 Task: Change the language settings and update your user name in Microsoft Outlook.
Action: Mouse moved to (50, 35)
Screenshot: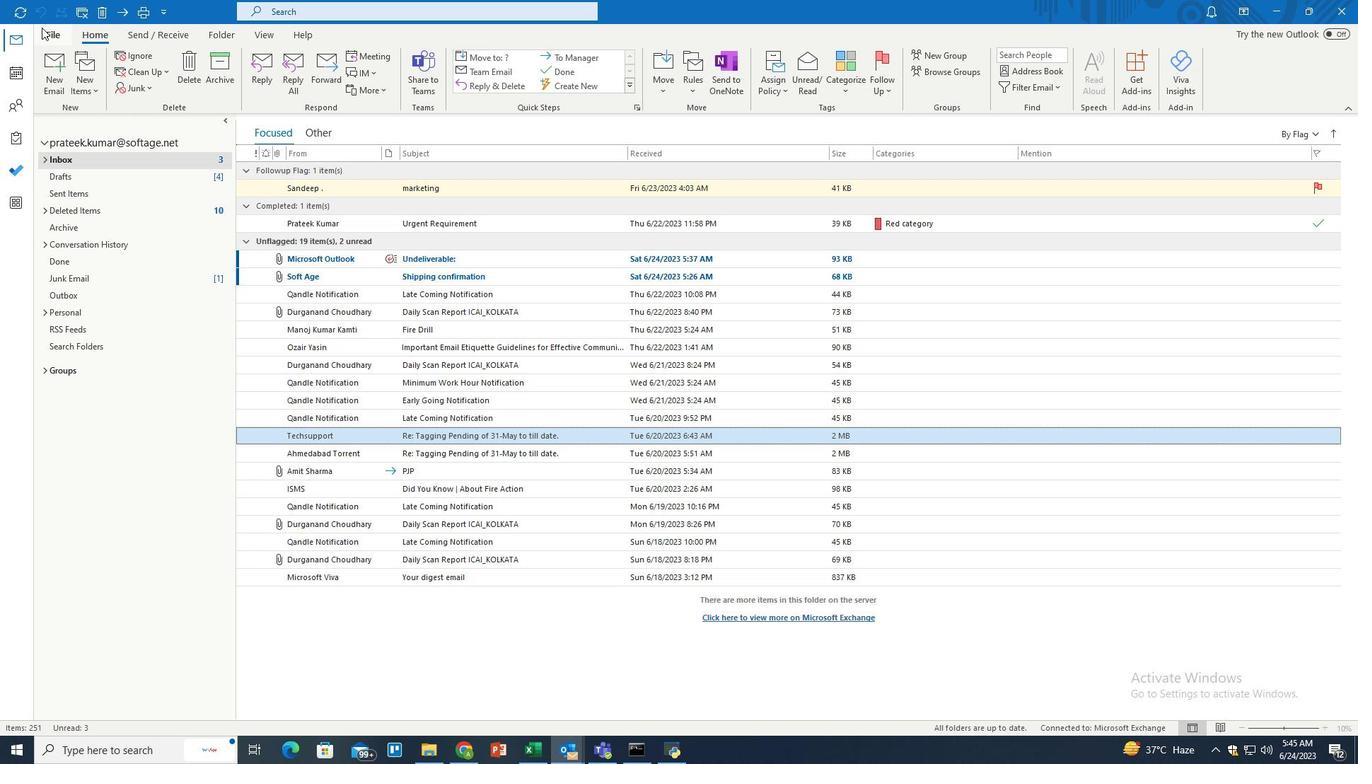 
Action: Mouse pressed left at (50, 35)
Screenshot: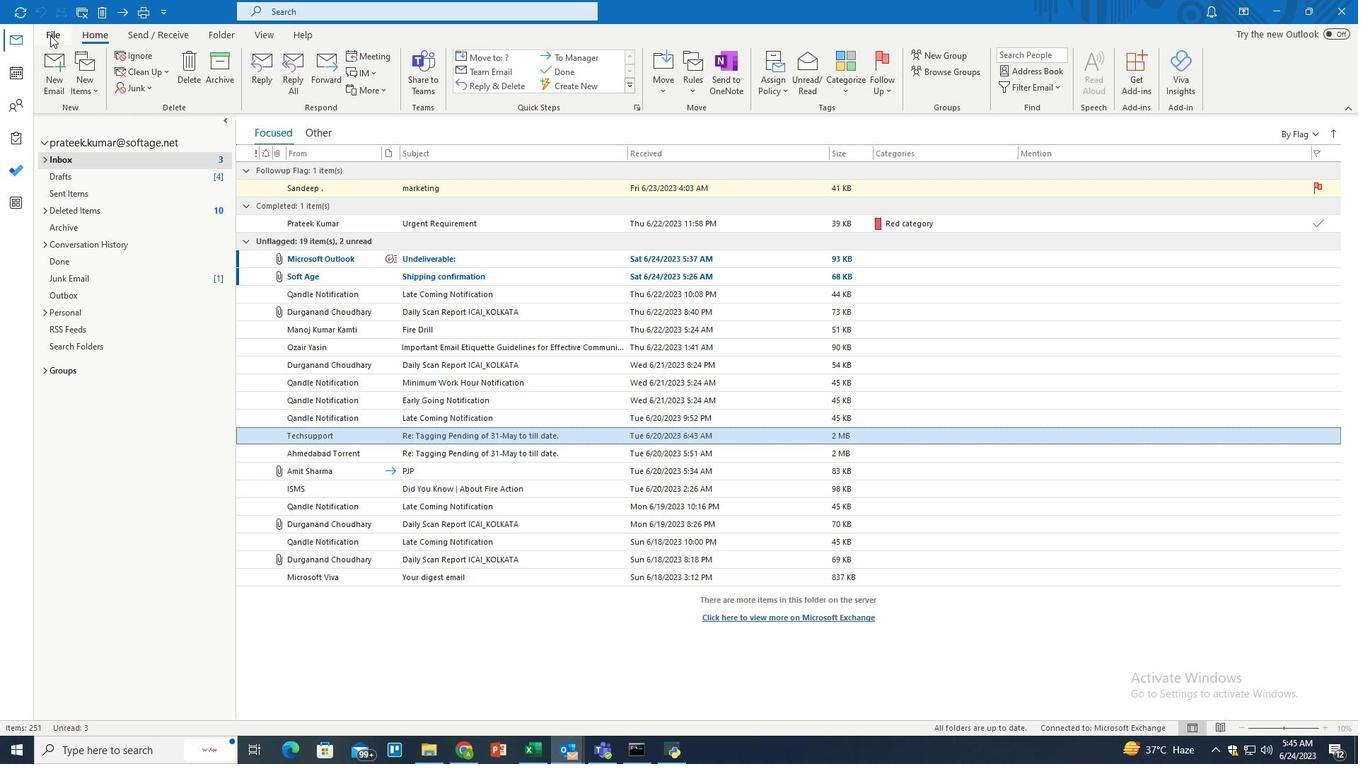 
Action: Mouse moved to (54, 682)
Screenshot: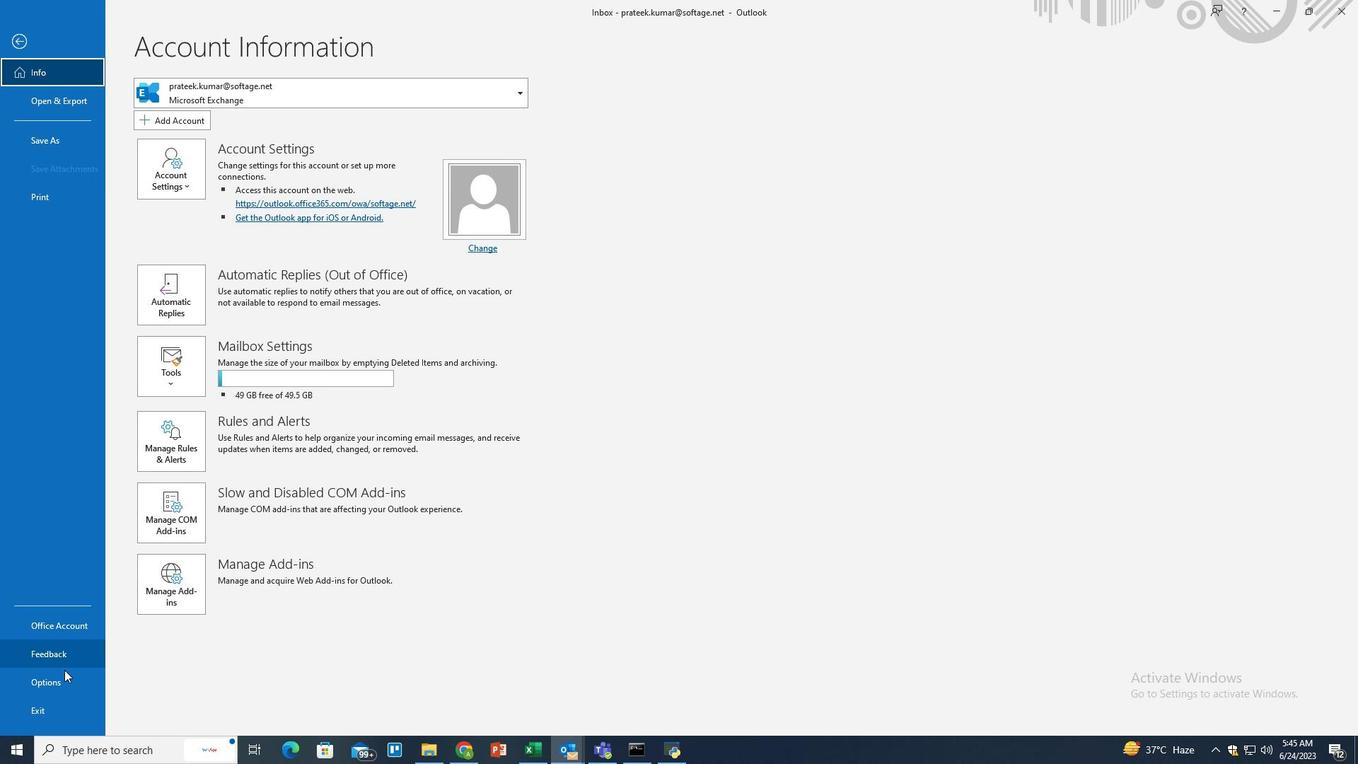 
Action: Mouse pressed left at (54, 682)
Screenshot: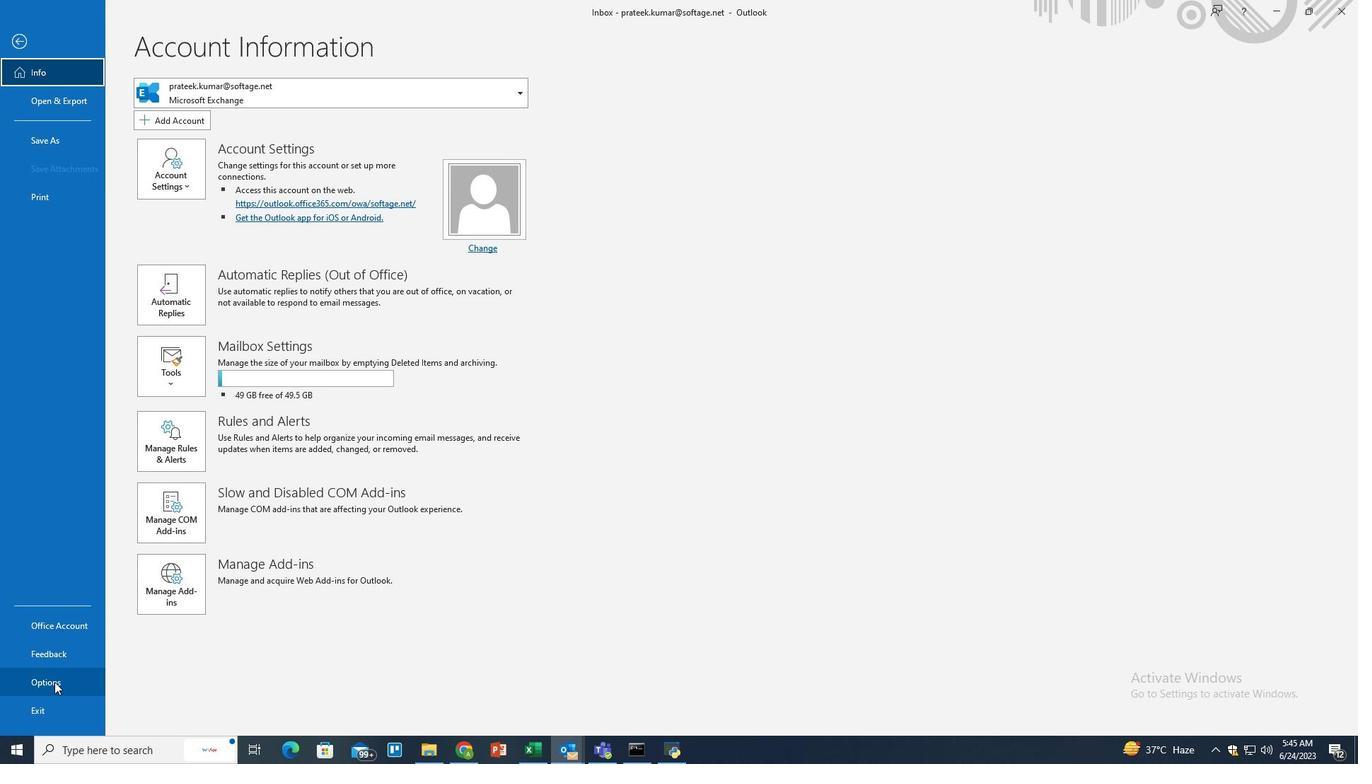 
Action: Mouse moved to (430, 290)
Screenshot: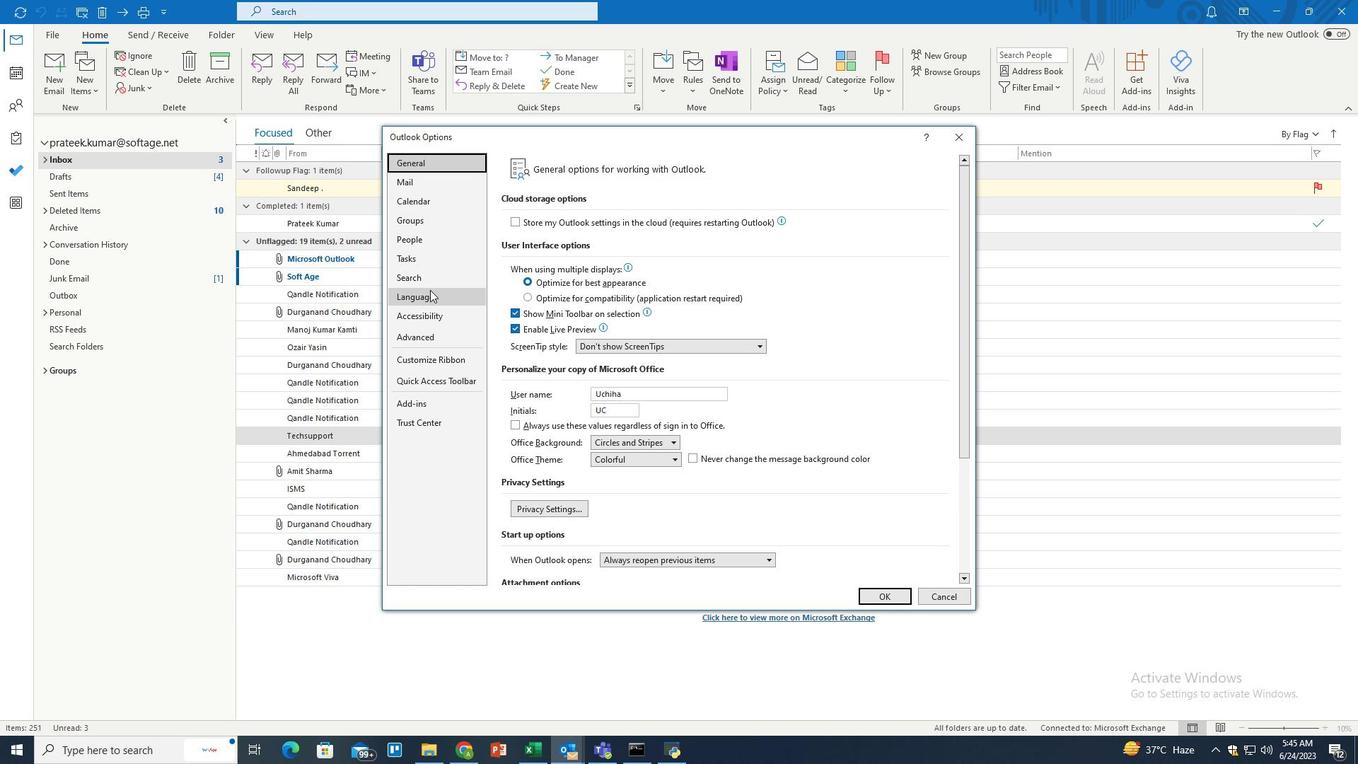 
Action: Mouse pressed left at (430, 290)
Screenshot: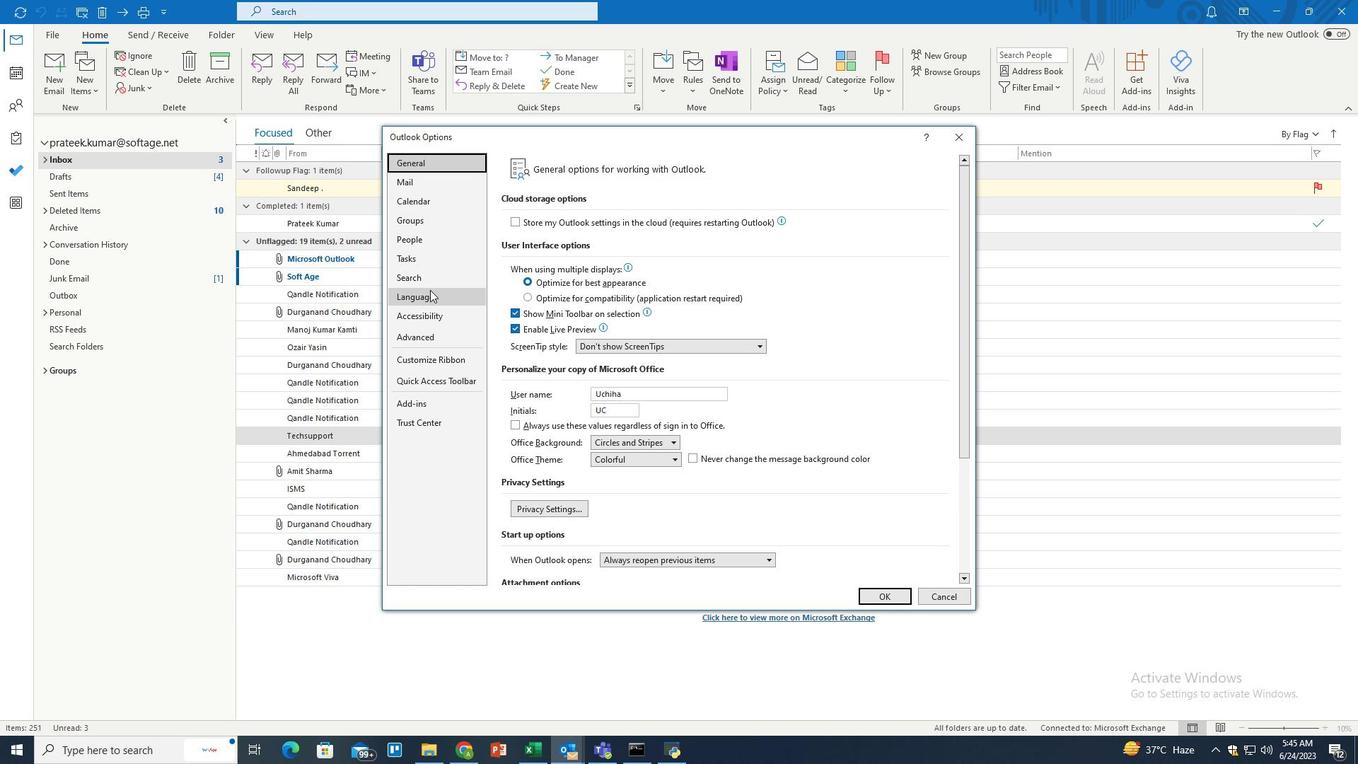 
Action: Mouse moved to (616, 433)
Screenshot: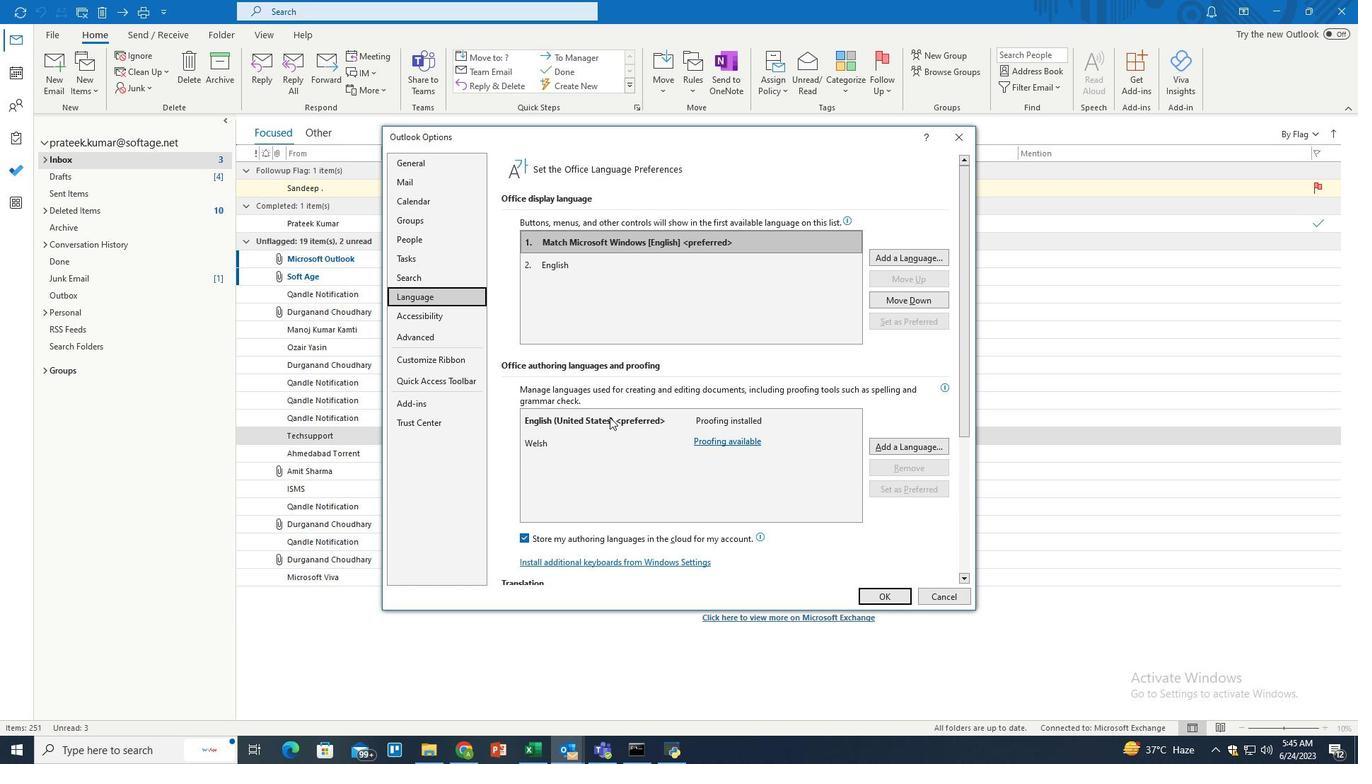 
Action: Mouse scrolled (616, 432) with delta (0, 0)
Screenshot: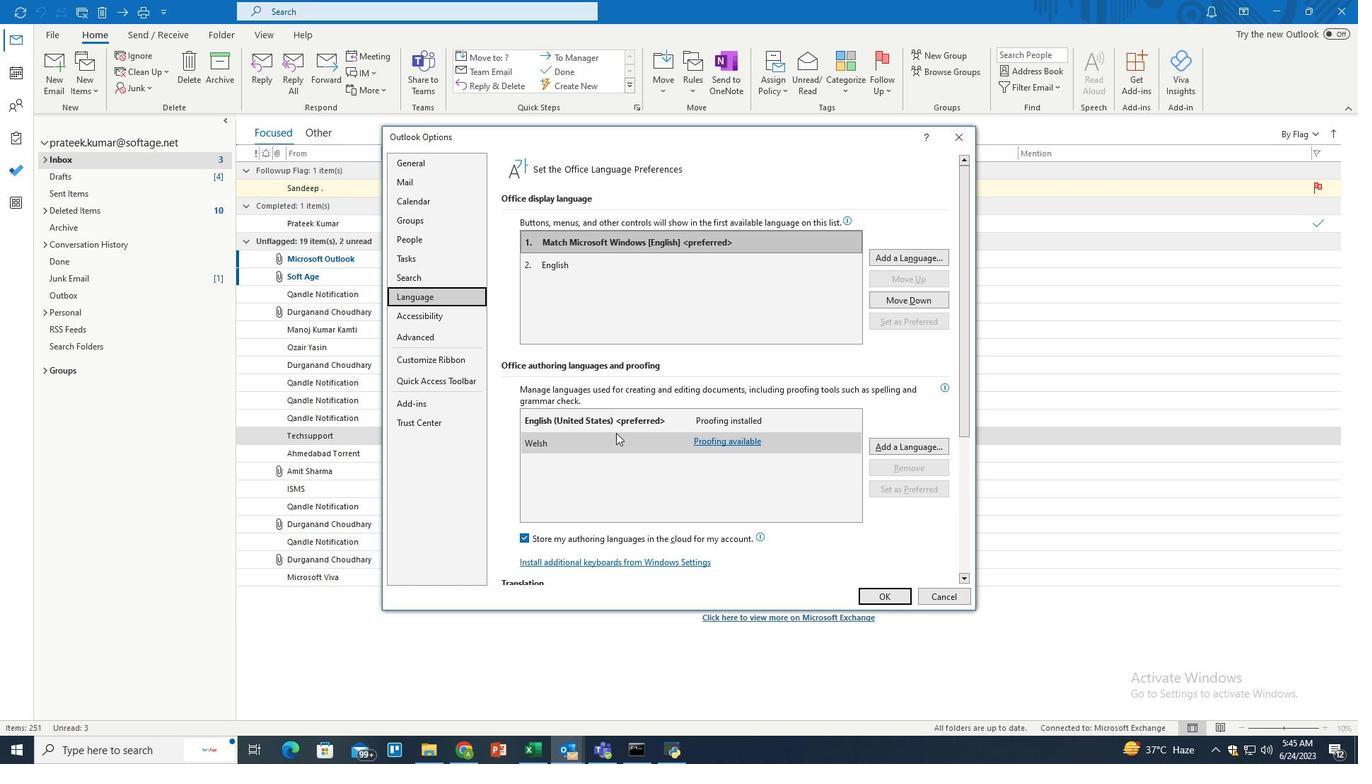 
Action: Mouse scrolled (616, 432) with delta (0, 0)
Screenshot: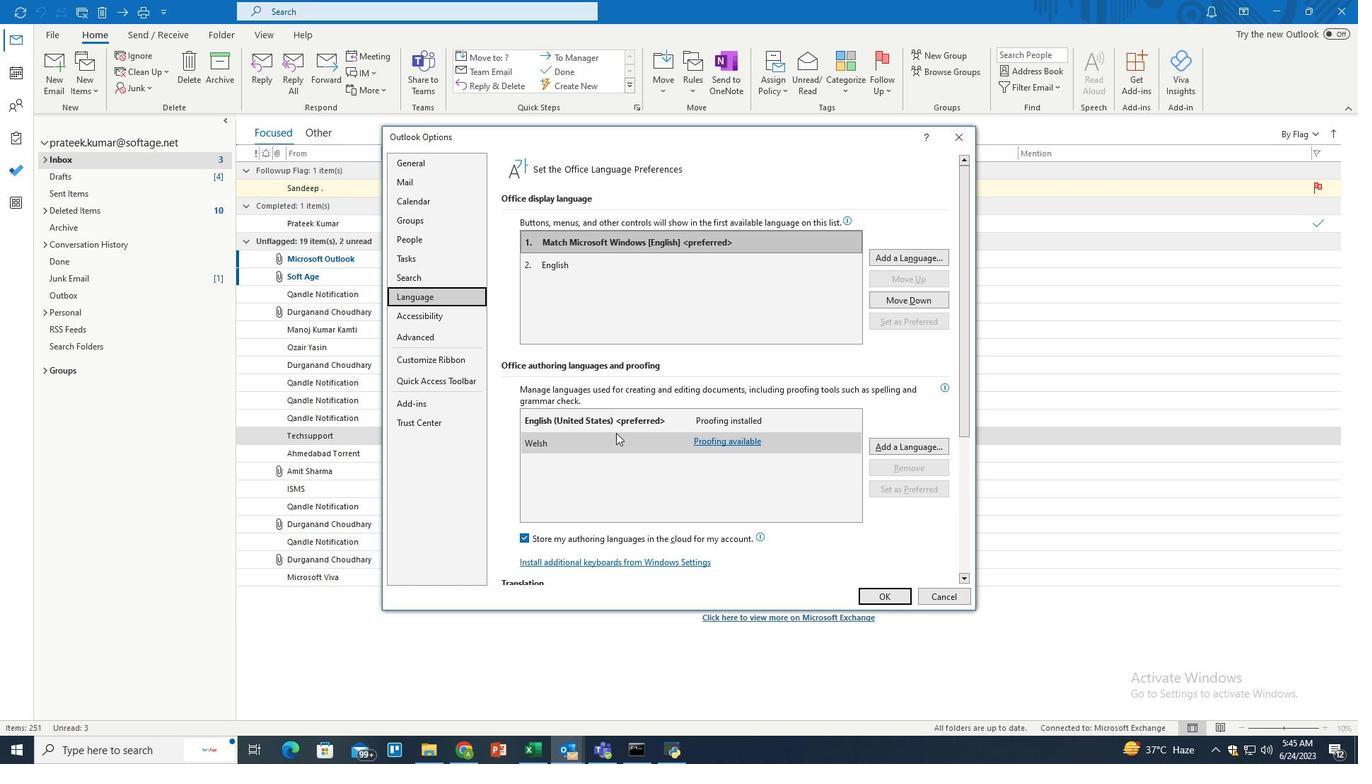 
Action: Mouse scrolled (616, 432) with delta (0, 0)
Screenshot: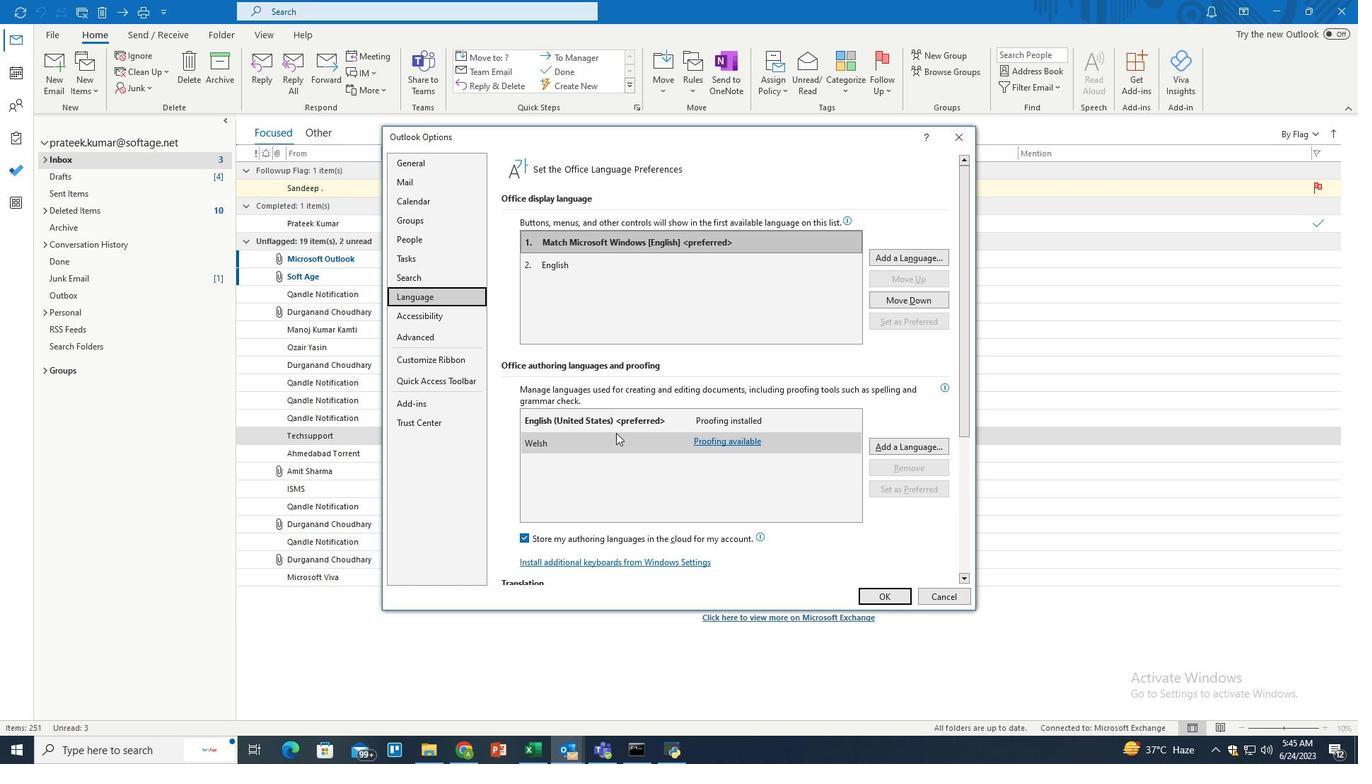 
Action: Mouse scrolled (616, 432) with delta (0, 0)
Screenshot: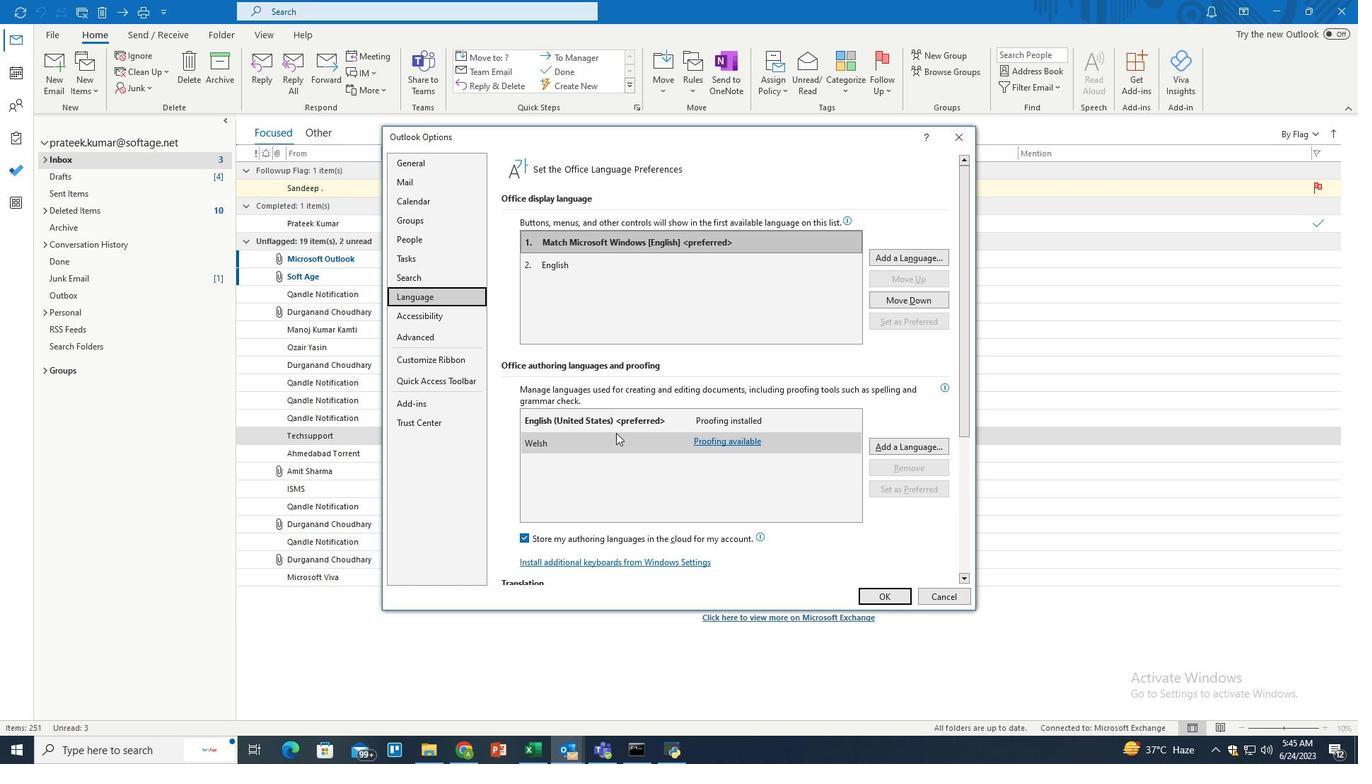 
Action: Mouse scrolled (616, 432) with delta (0, 0)
Screenshot: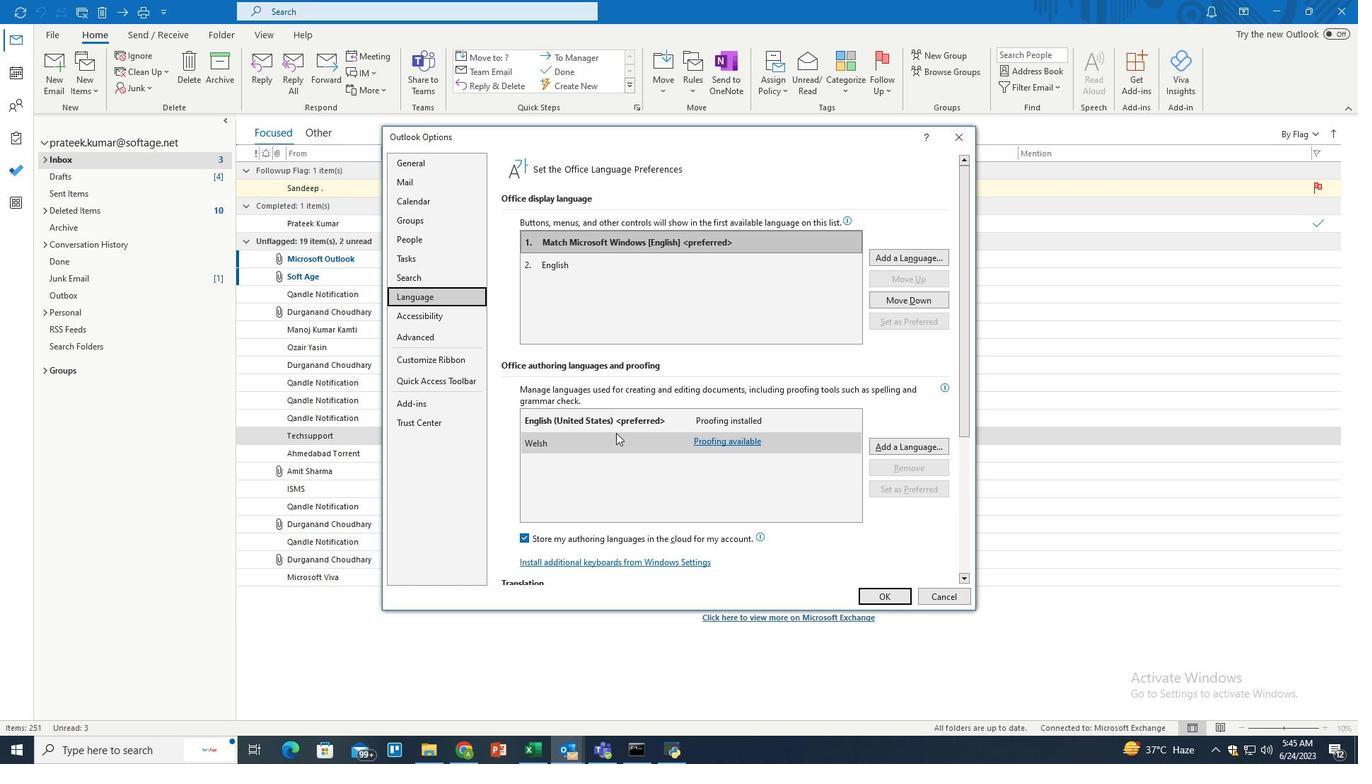 
Action: Mouse scrolled (616, 432) with delta (0, 0)
Screenshot: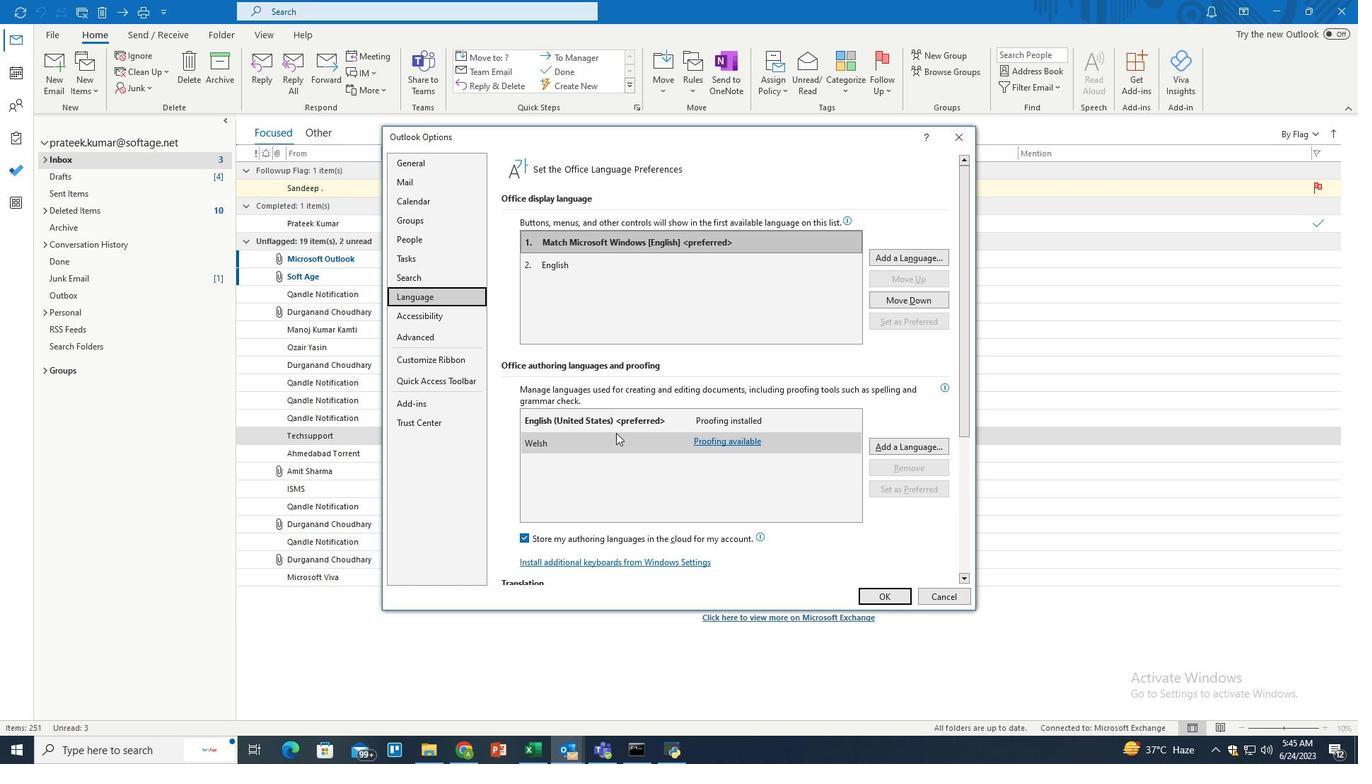 
Action: Mouse scrolled (616, 432) with delta (0, 0)
Screenshot: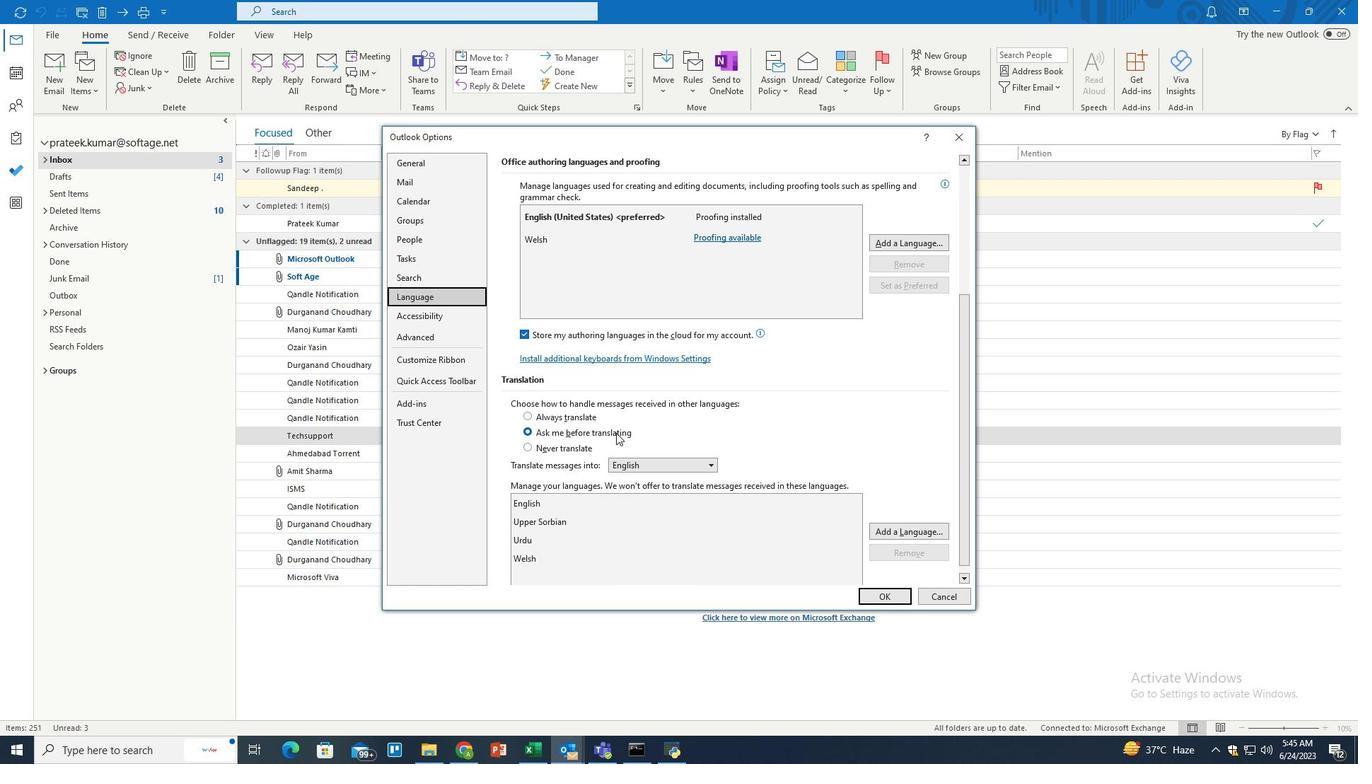
Action: Mouse scrolled (616, 432) with delta (0, 0)
Screenshot: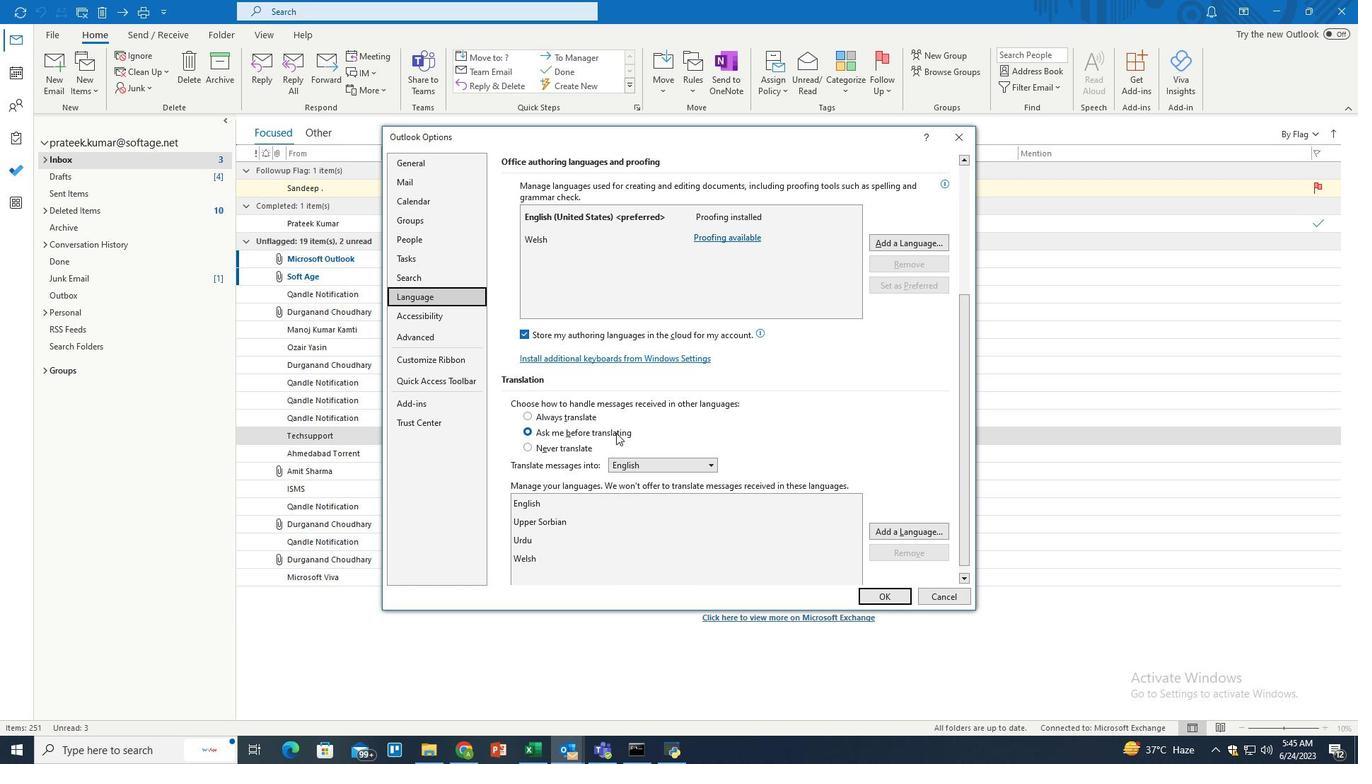 
Action: Mouse scrolled (616, 432) with delta (0, 0)
Screenshot: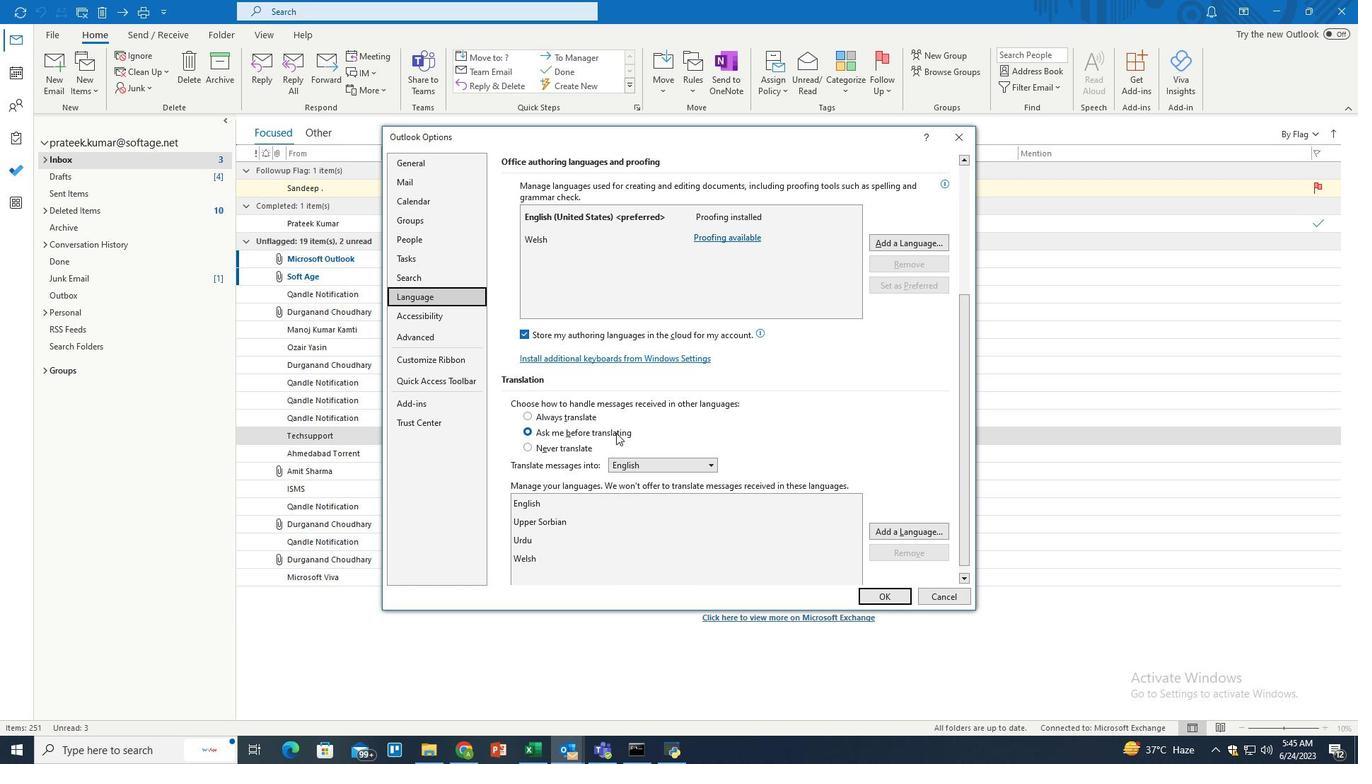 
Action: Mouse scrolled (616, 432) with delta (0, 0)
Screenshot: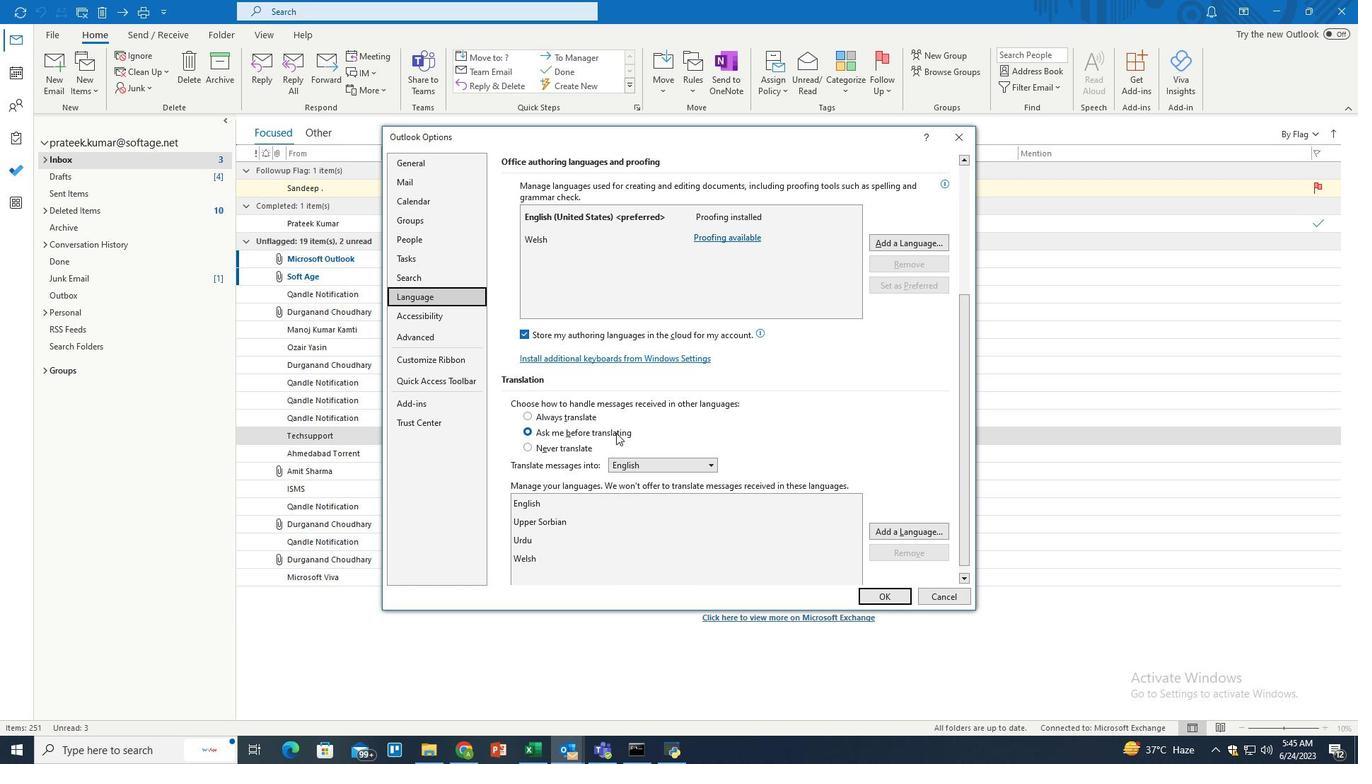 
Action: Mouse moved to (549, 531)
Screenshot: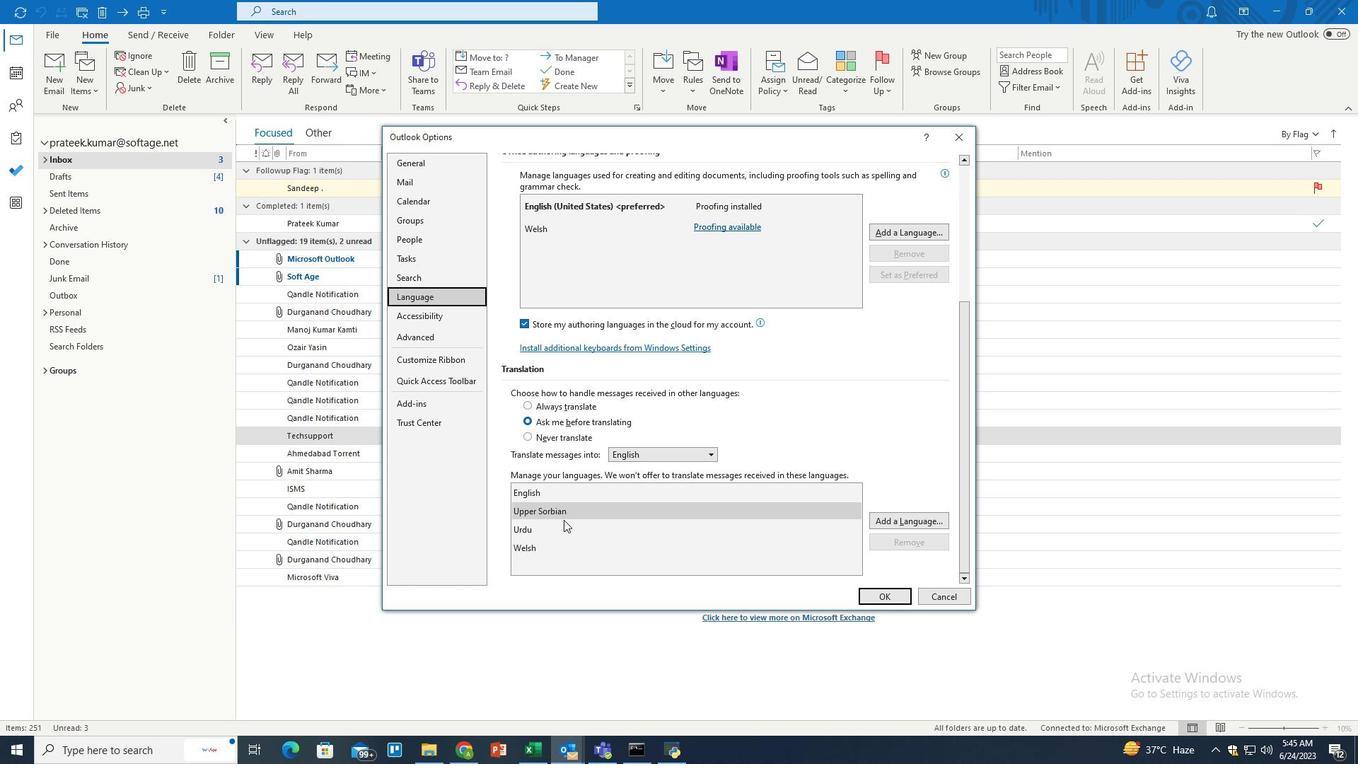 
Action: Mouse pressed left at (549, 531)
Screenshot: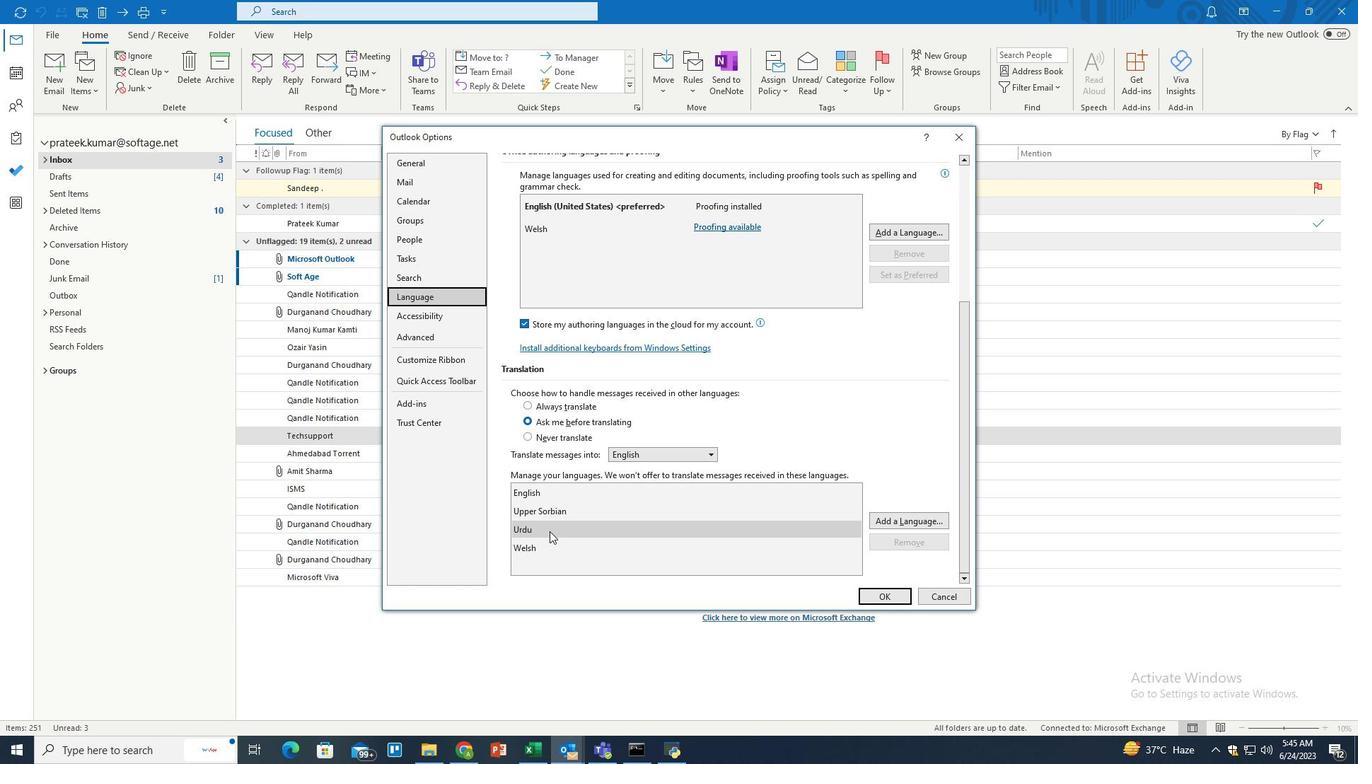 
Action: Mouse moved to (897, 537)
Screenshot: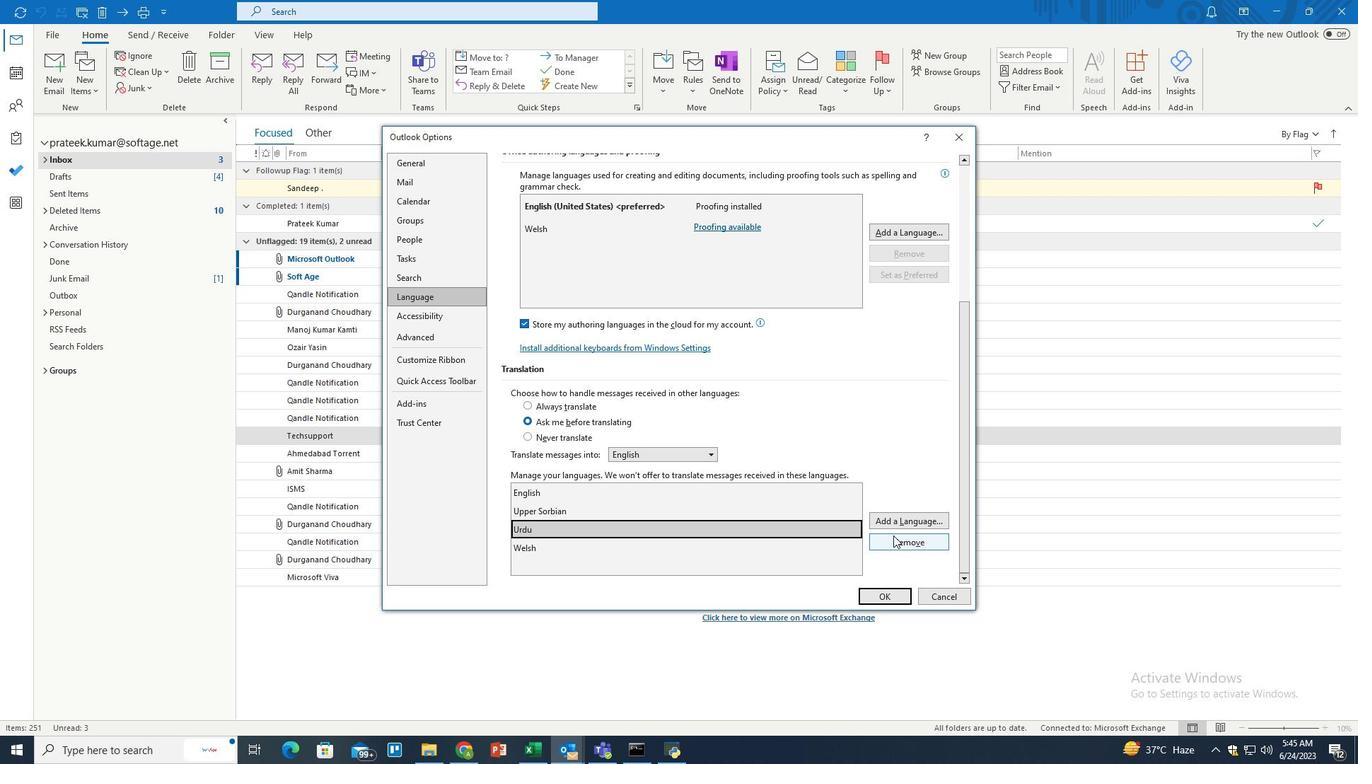 
Action: Mouse pressed left at (897, 537)
Screenshot: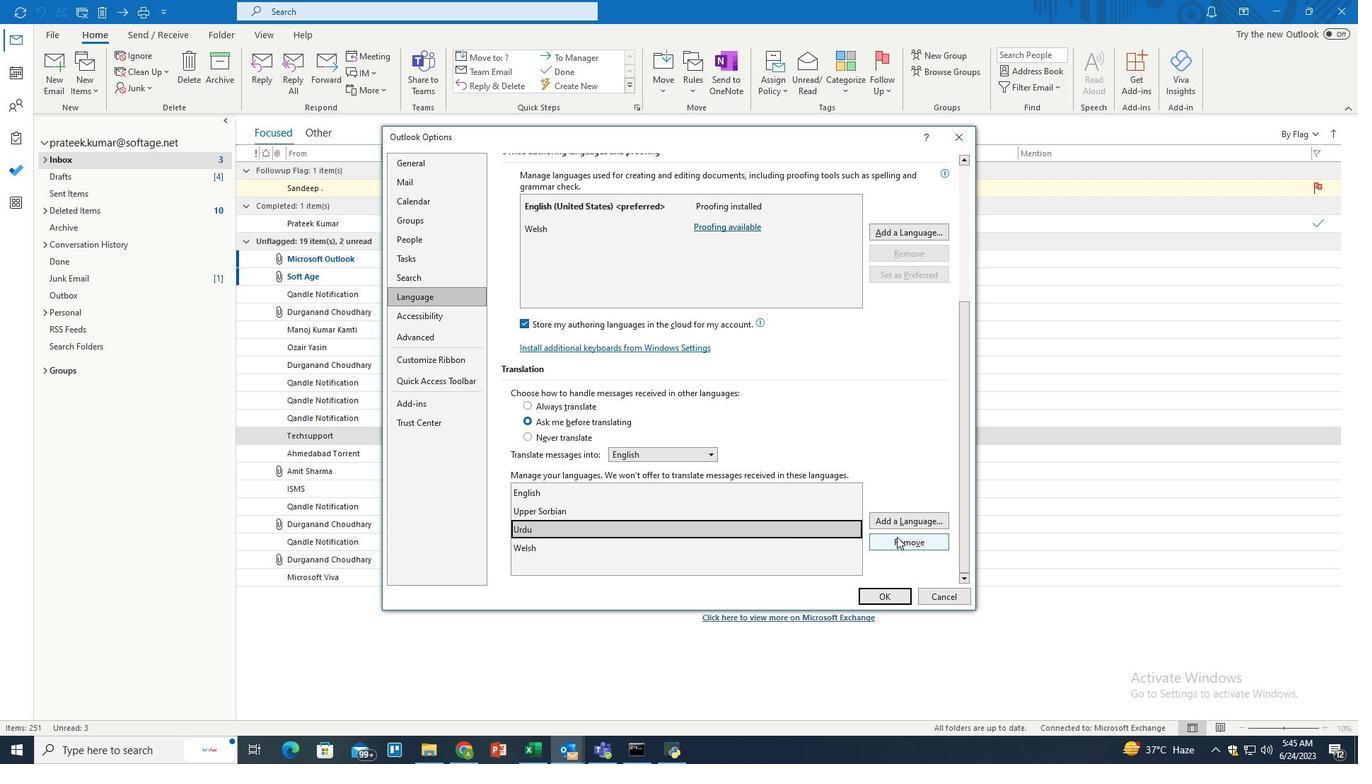
Action: Mouse moved to (865, 595)
Screenshot: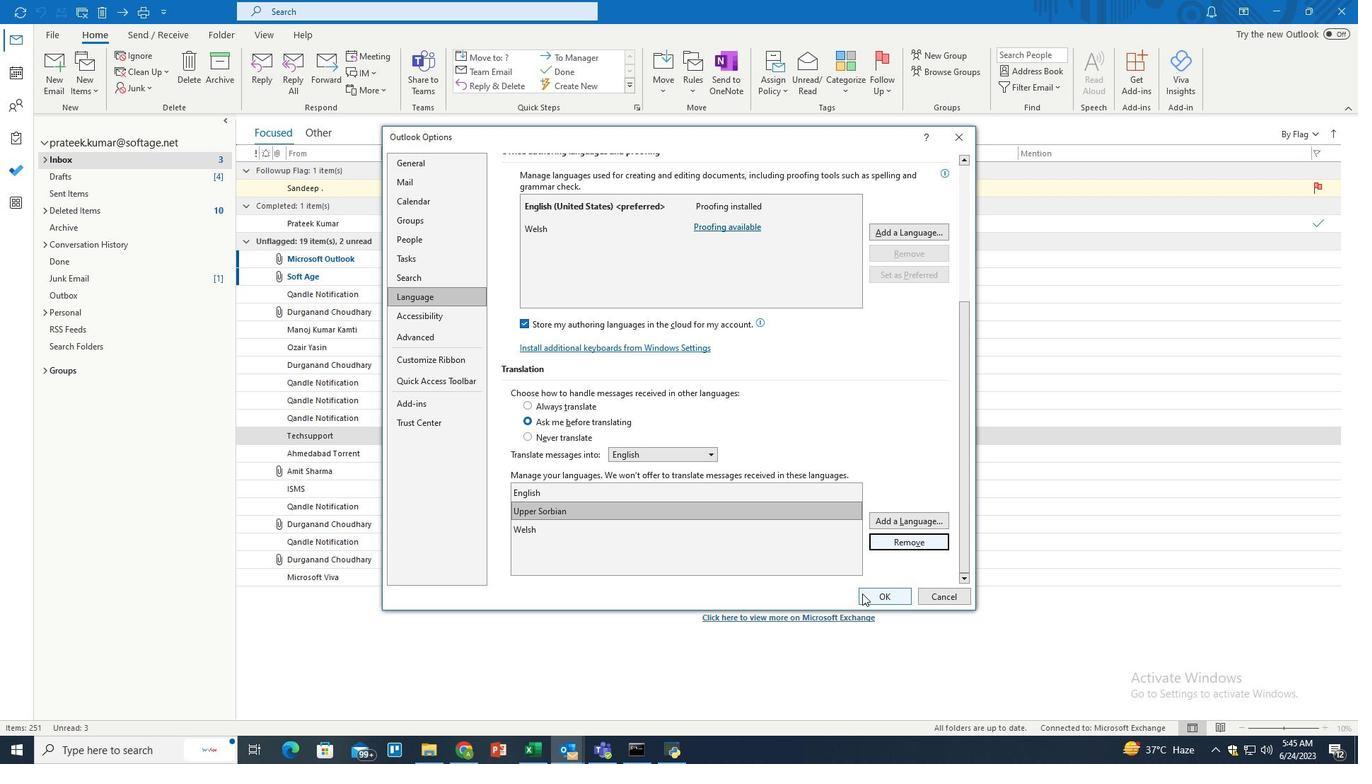 
Action: Mouse pressed left at (865, 595)
Screenshot: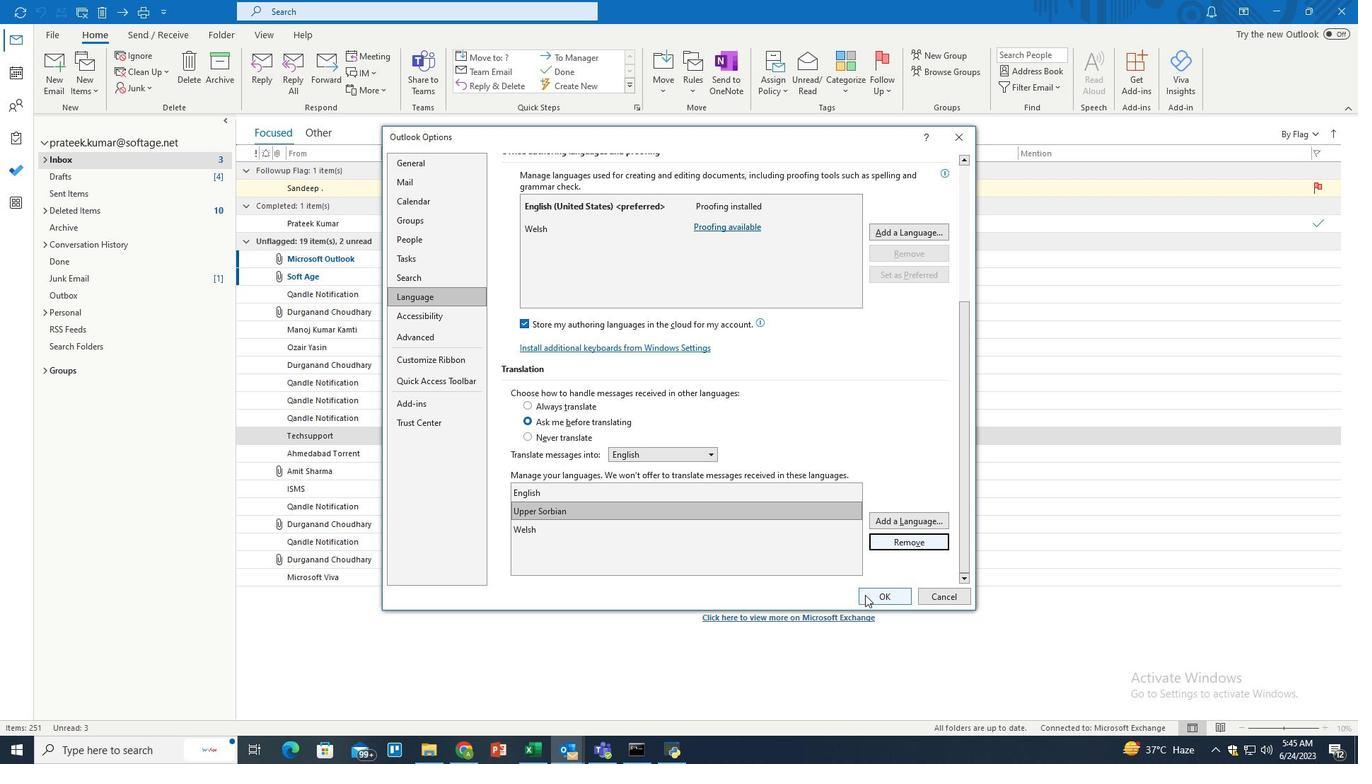 
Action: Mouse moved to (714, 531)
Screenshot: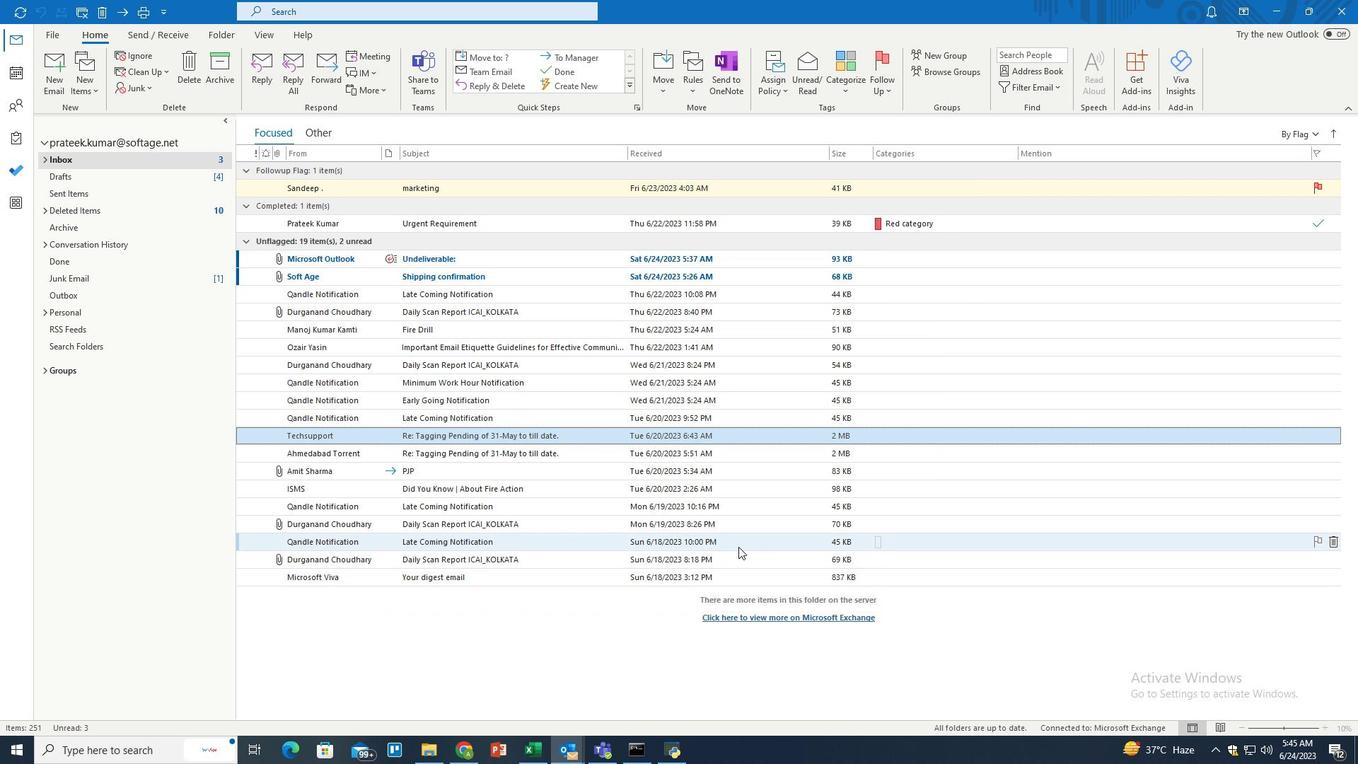 
